 Task: Print page in fit to paper  scale.
Action: Mouse moved to (108, 99)
Screenshot: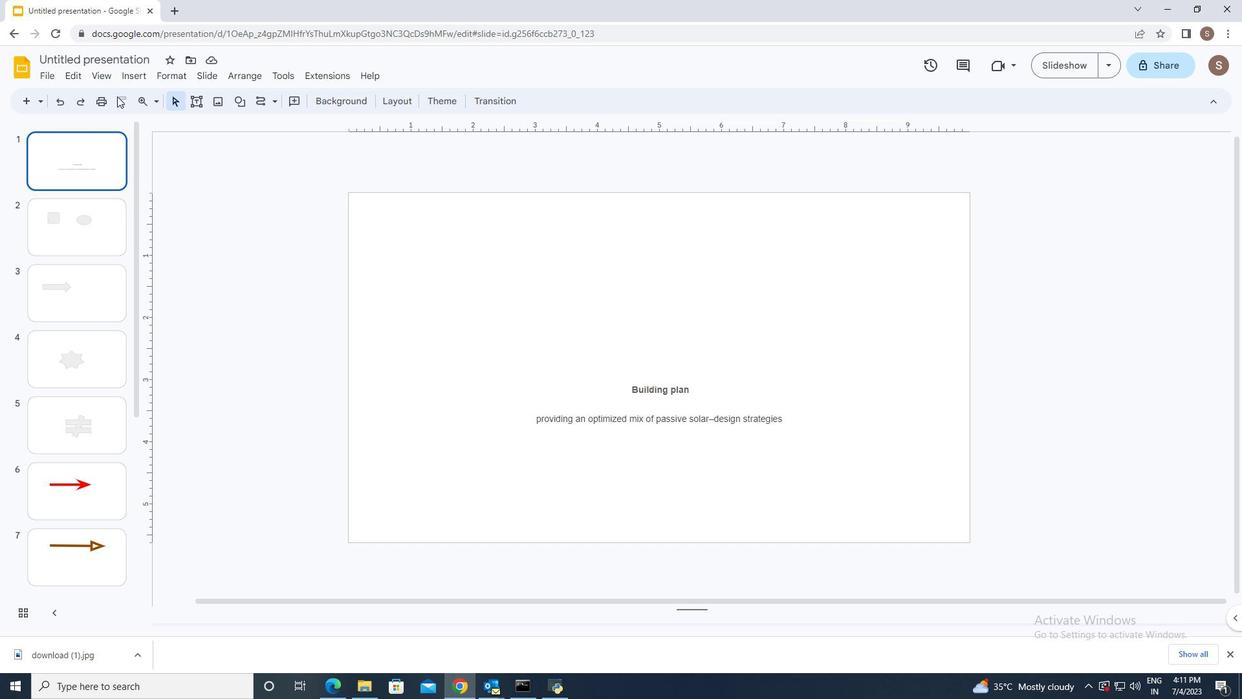 
Action: Mouse pressed left at (108, 99)
Screenshot: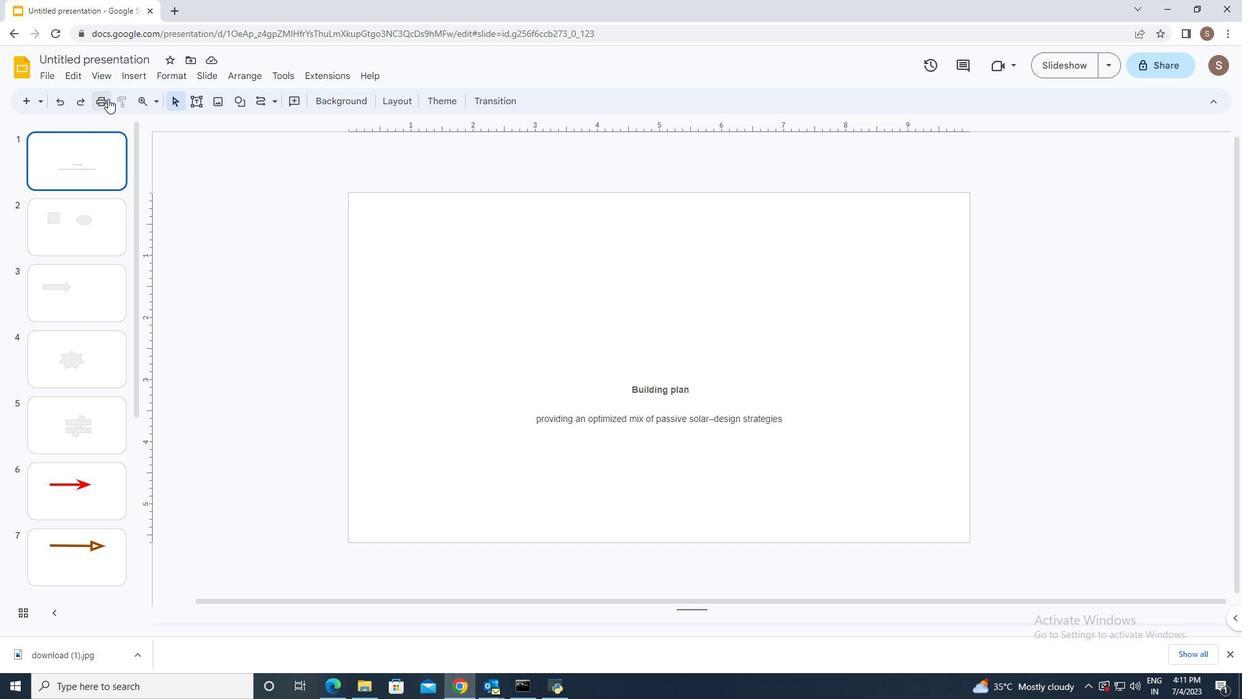 
Action: Mouse moved to (967, 201)
Screenshot: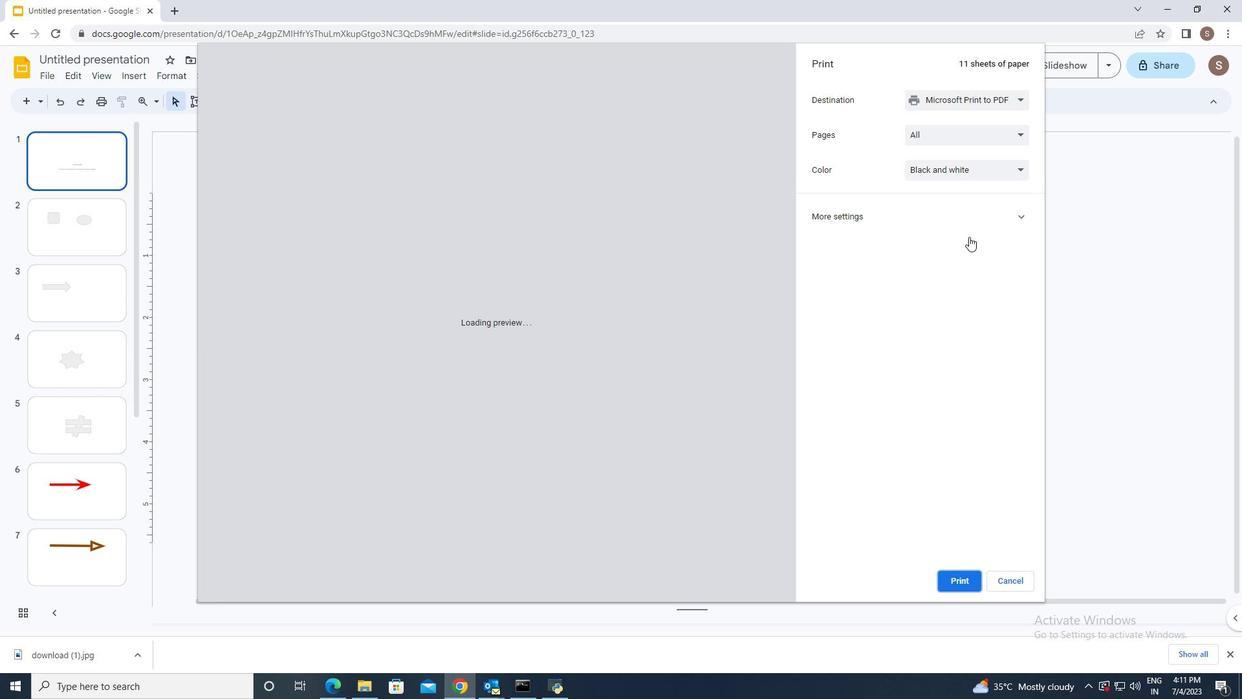 
Action: Mouse pressed left at (967, 201)
Screenshot: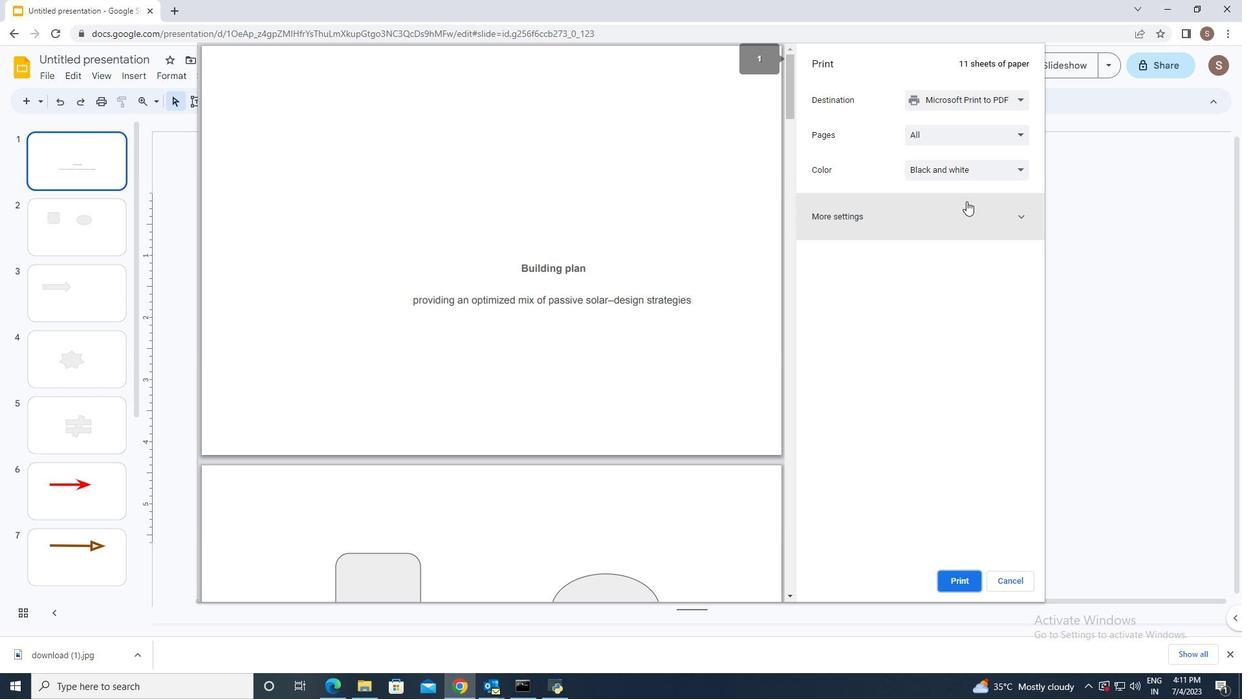 
Action: Mouse moved to (972, 331)
Screenshot: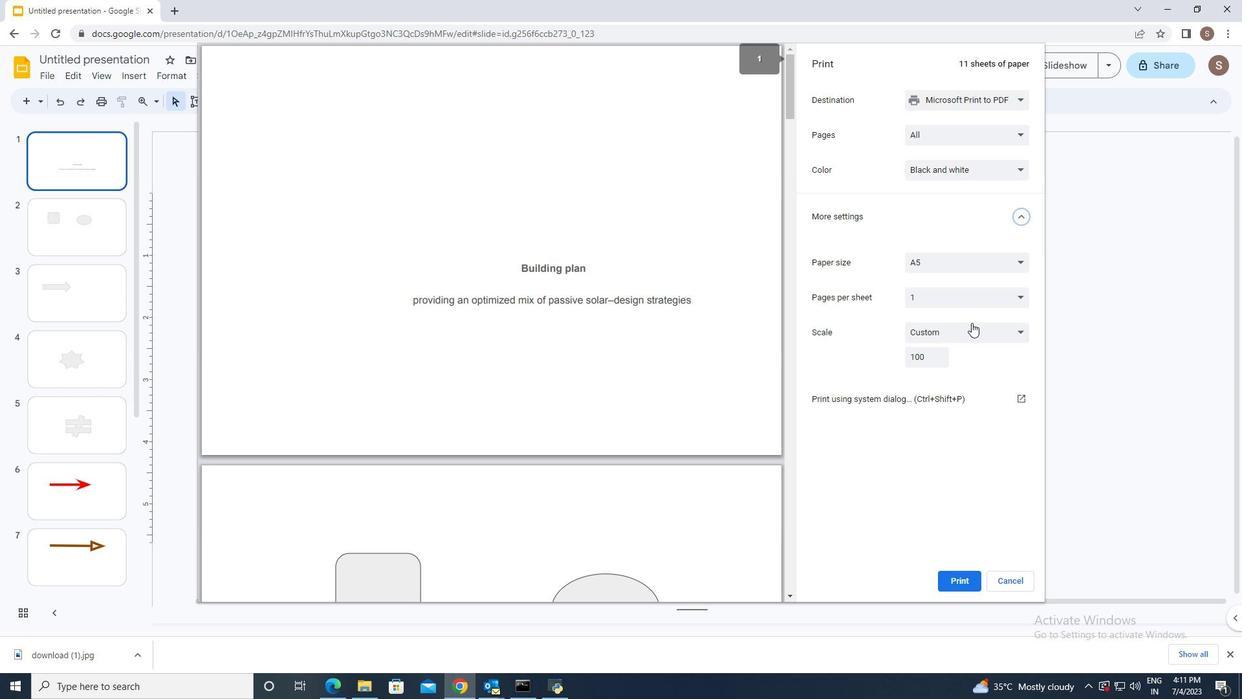 
Action: Mouse pressed left at (972, 331)
Screenshot: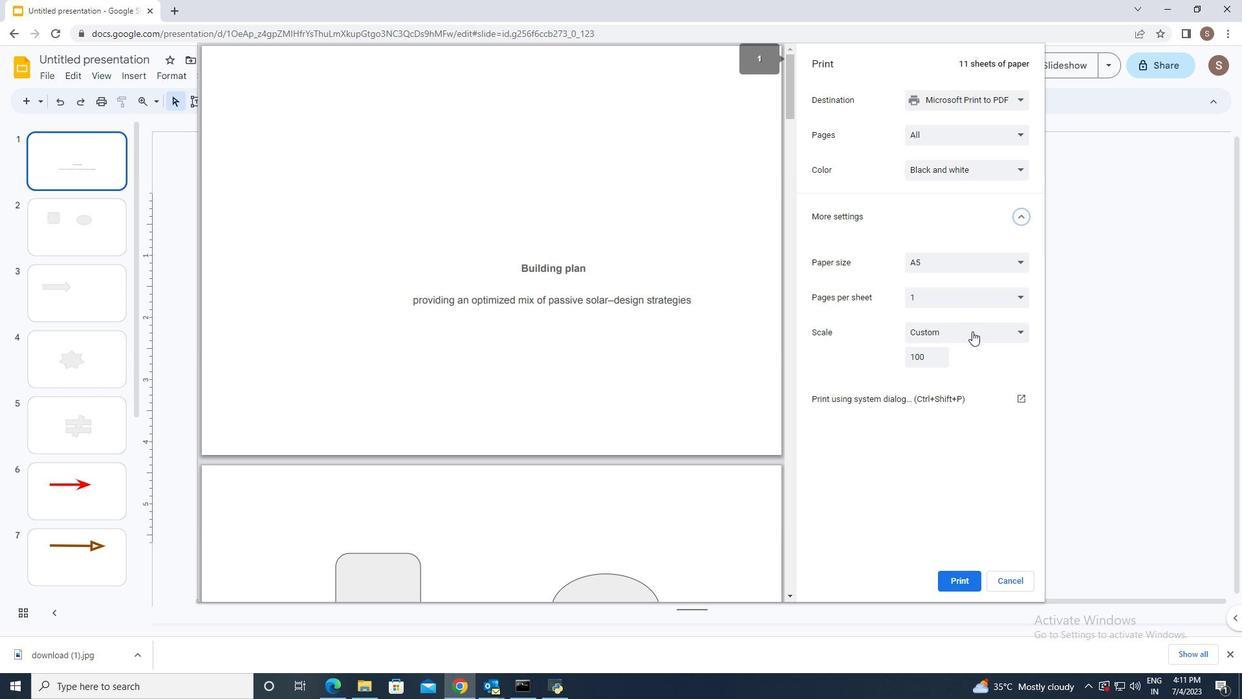 
Action: Mouse moved to (957, 369)
Screenshot: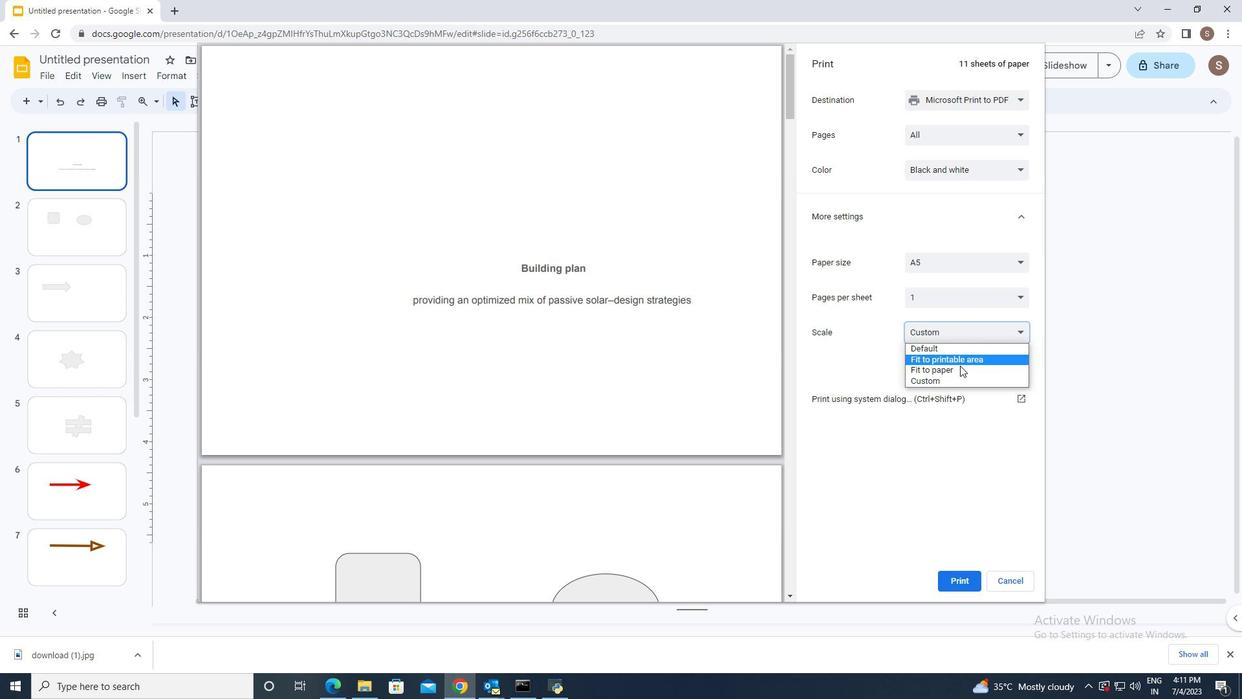 
Action: Mouse pressed left at (957, 369)
Screenshot: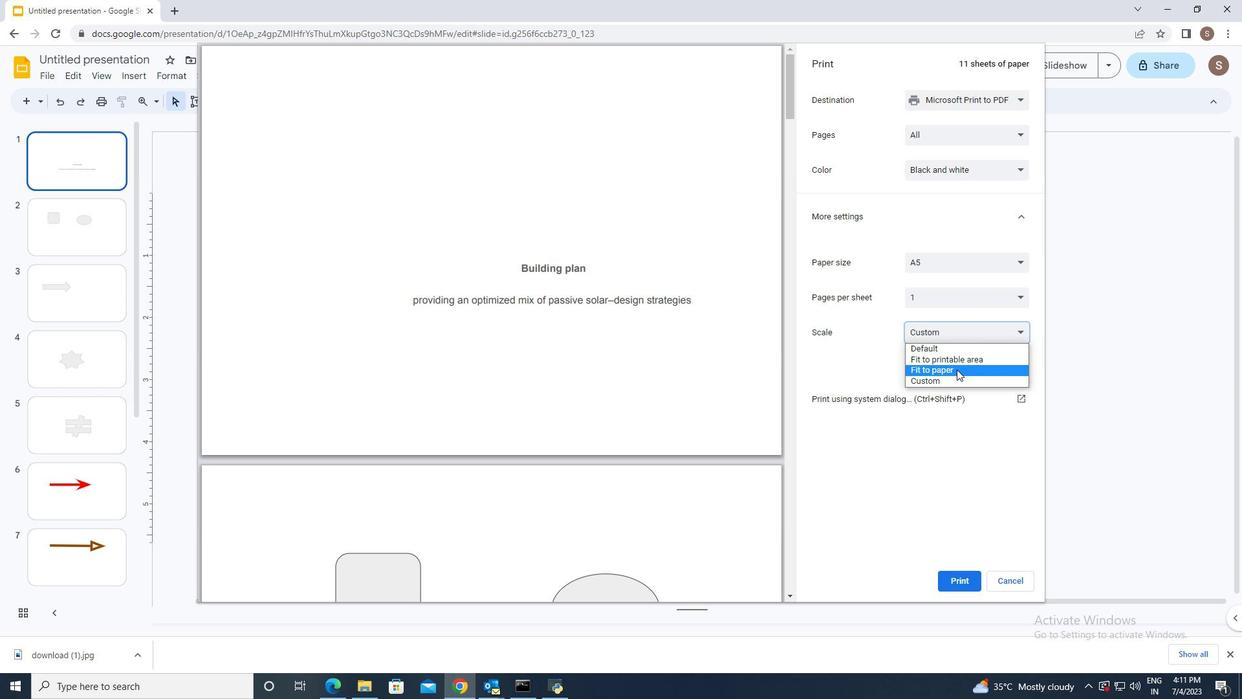 
Action: Mouse moved to (956, 579)
Screenshot: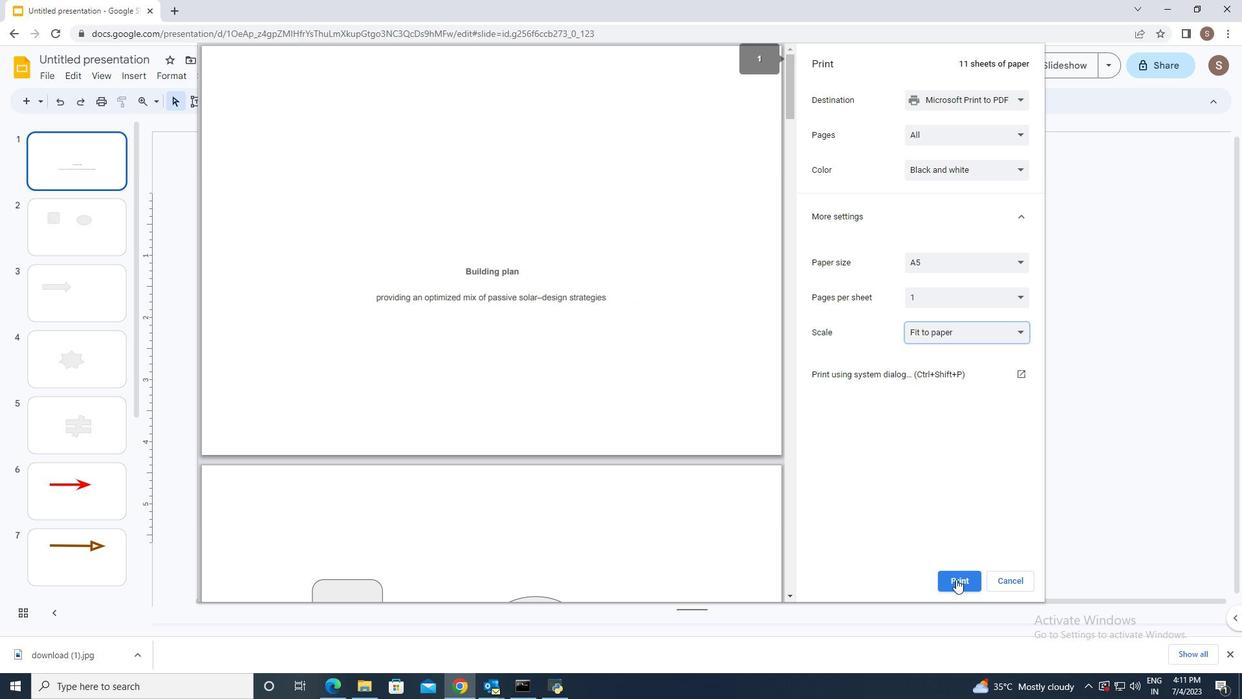 
Action: Mouse pressed left at (956, 579)
Screenshot: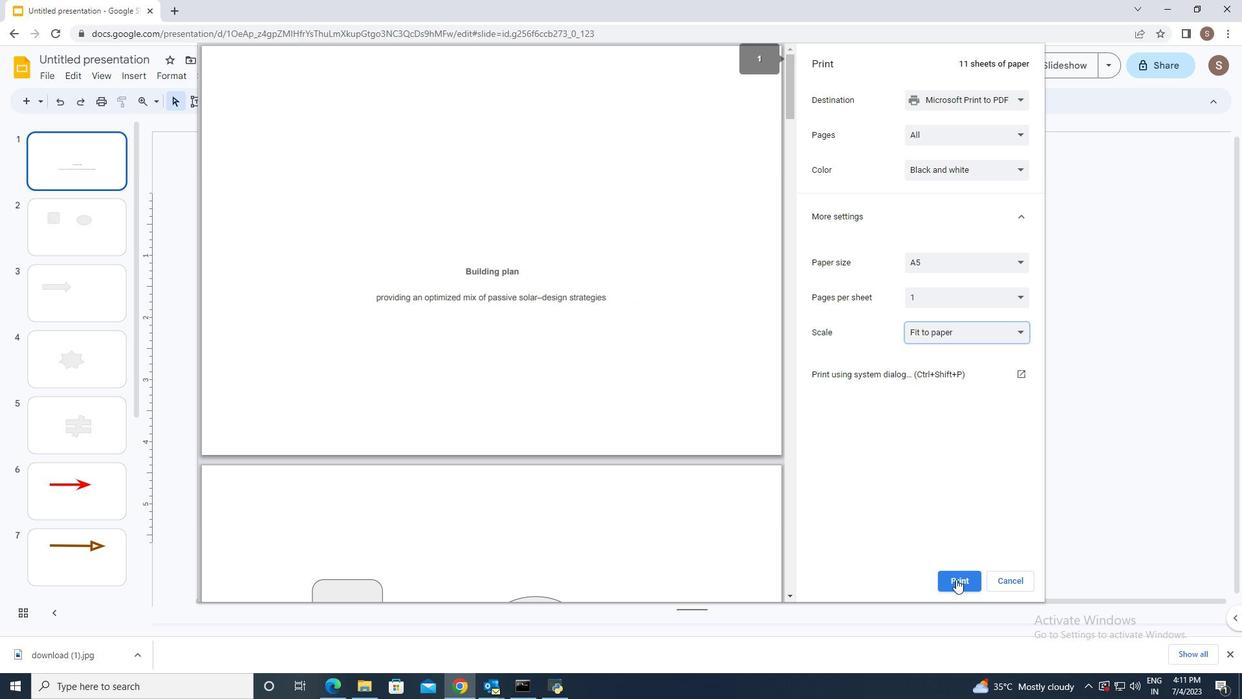 
